 Task: Schedule a meeting for the sustainable fashion discussion.
Action: Mouse moved to (71, 93)
Screenshot: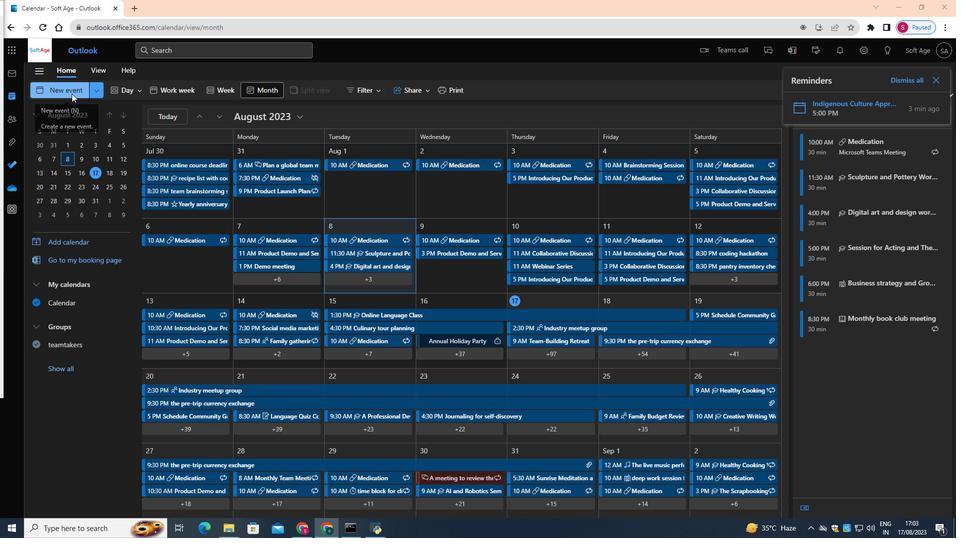 
Action: Mouse pressed left at (71, 93)
Screenshot: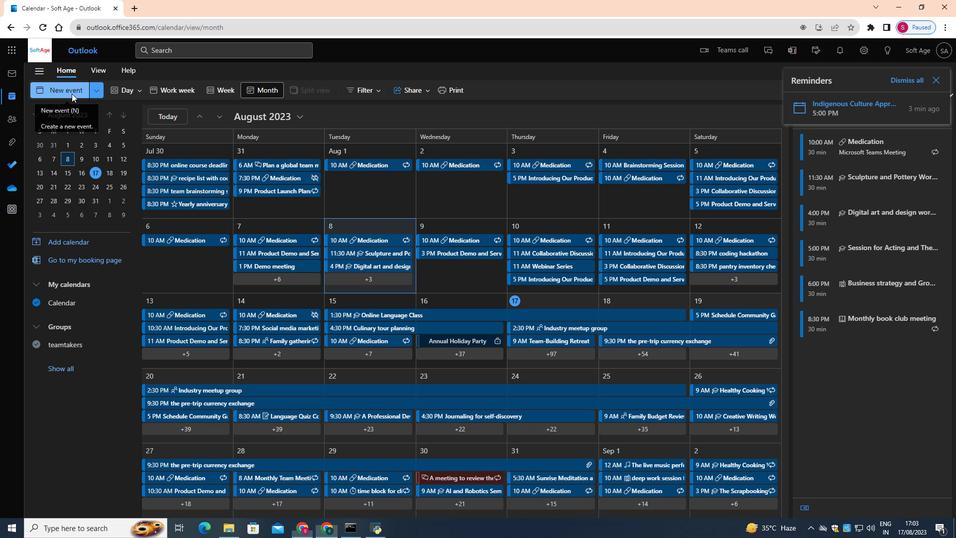 
Action: Mouse moved to (316, 156)
Screenshot: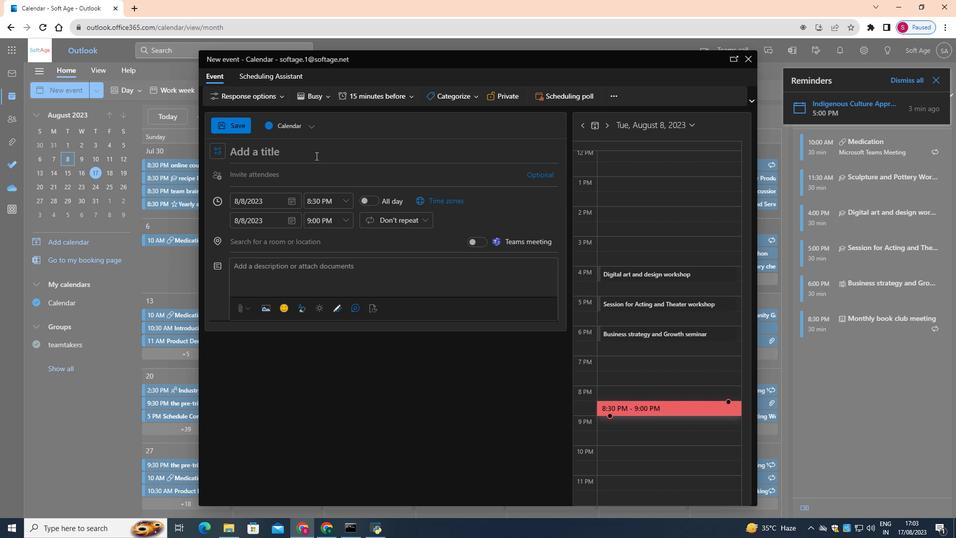
Action: Mouse pressed left at (316, 156)
Screenshot: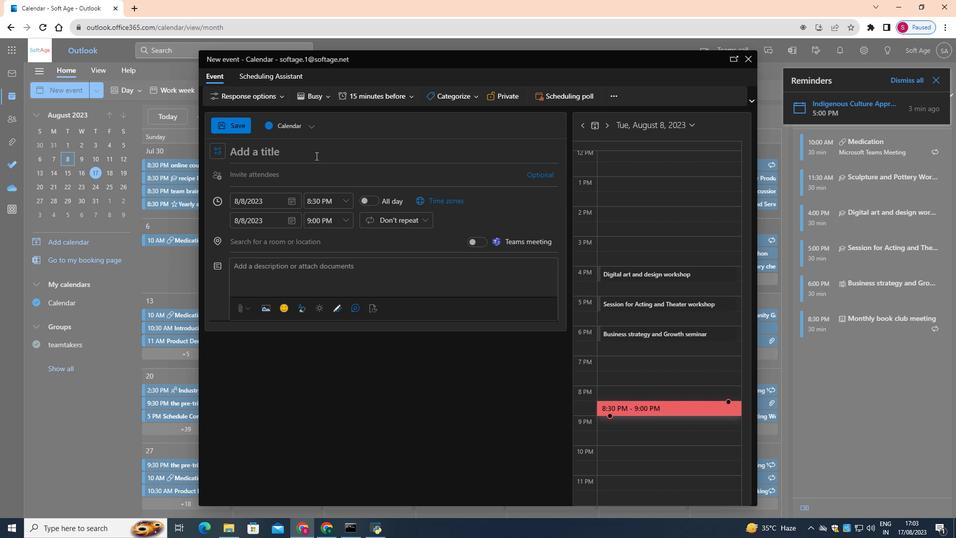 
Action: Key pressed <Key.shift>Sustainable<Key.space><Key.shift>Fashion<Key.space><Key.shift>Discussion<Key.space><Key.shift>Meeting
Screenshot: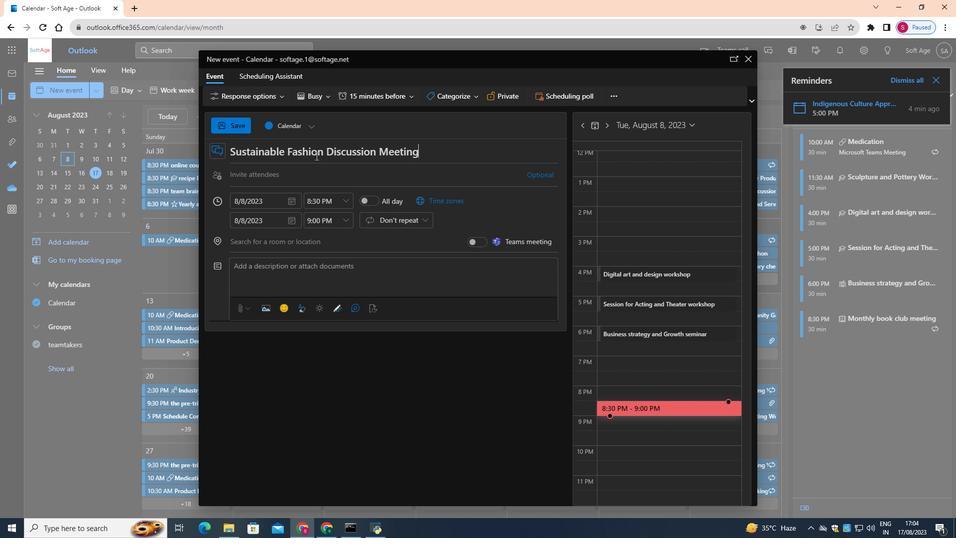 
Action: Mouse moved to (293, 200)
Screenshot: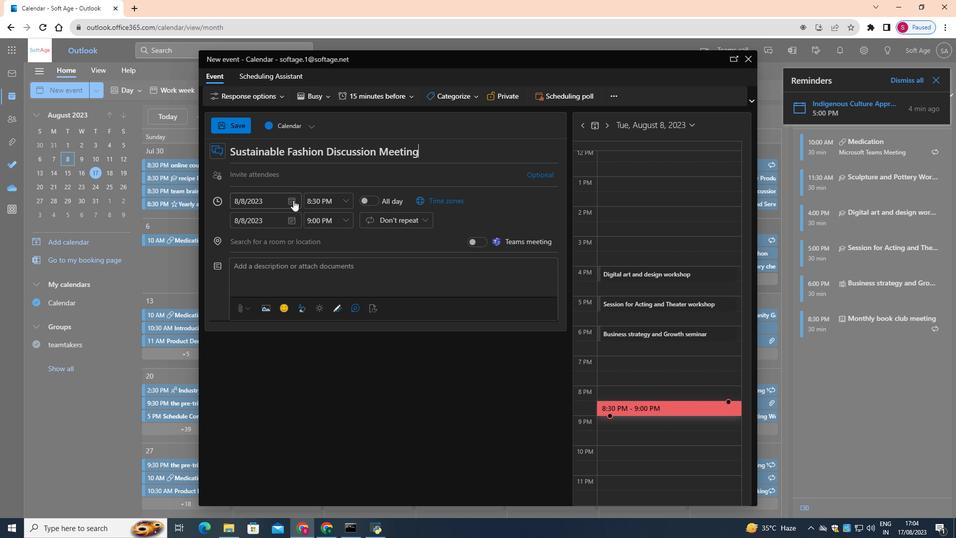 
Action: Mouse pressed left at (293, 200)
Screenshot: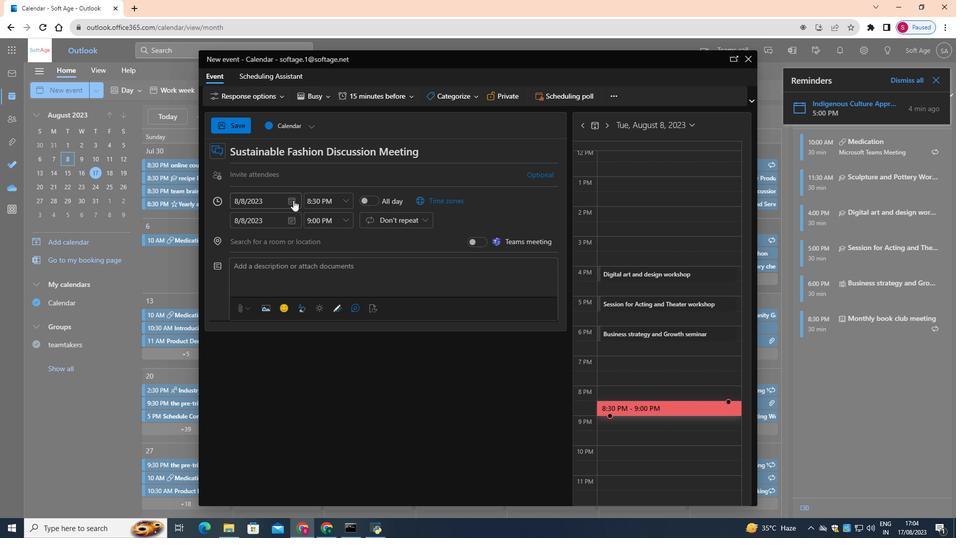 
Action: Mouse moved to (279, 294)
Screenshot: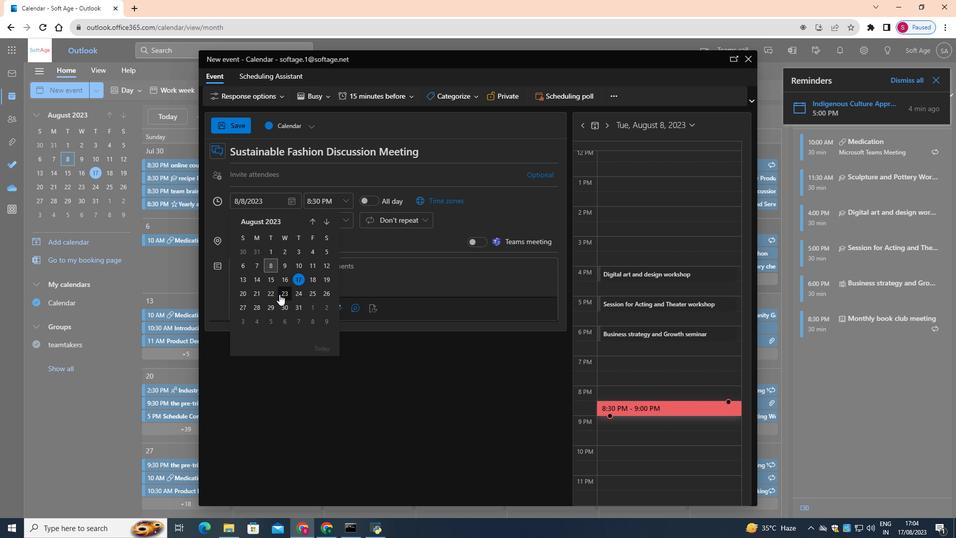 
Action: Mouse pressed left at (279, 294)
Screenshot: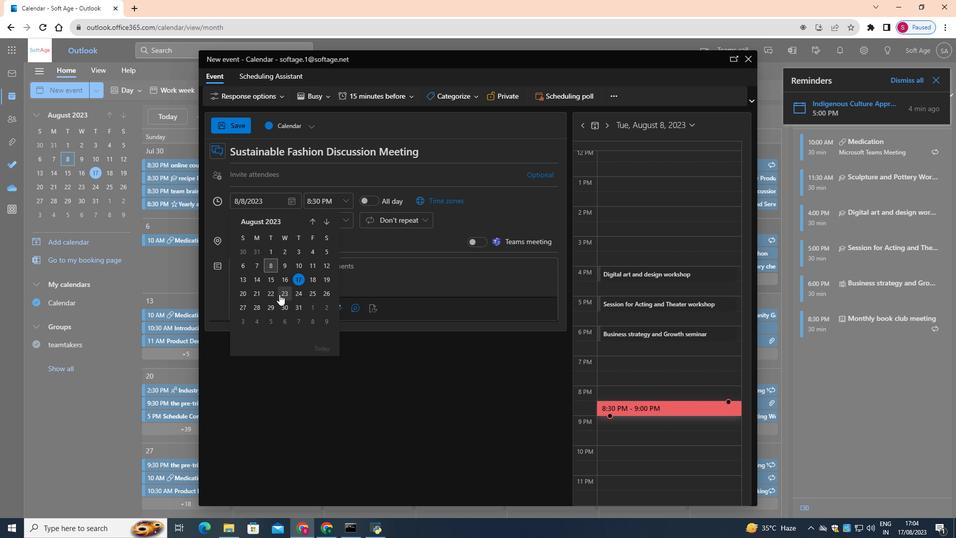 
Action: Mouse moved to (345, 200)
Screenshot: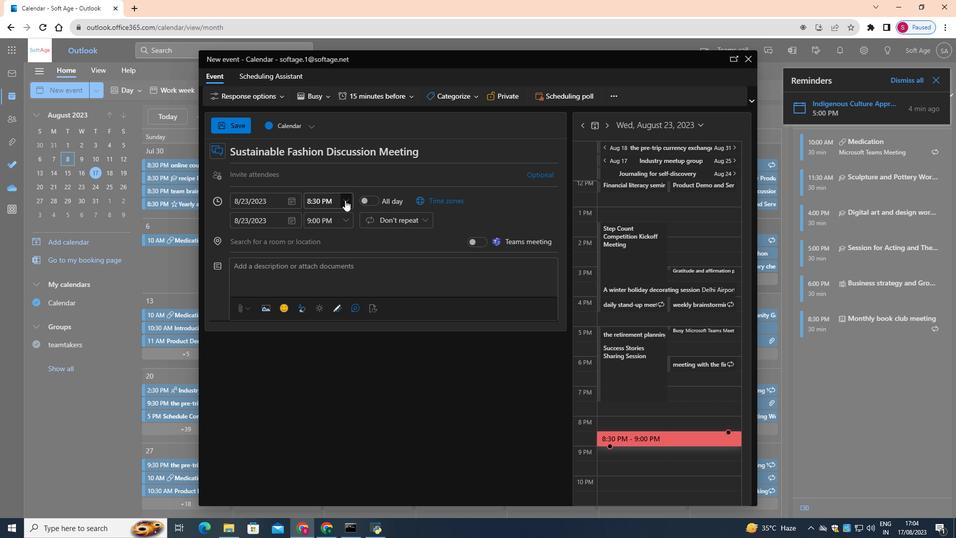 
Action: Mouse pressed left at (345, 200)
Screenshot: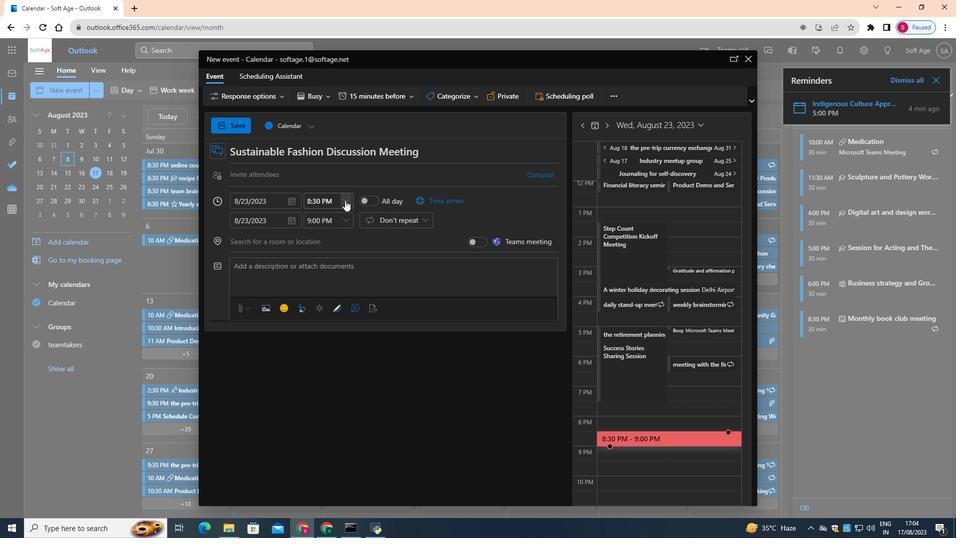 
Action: Mouse moved to (332, 256)
Screenshot: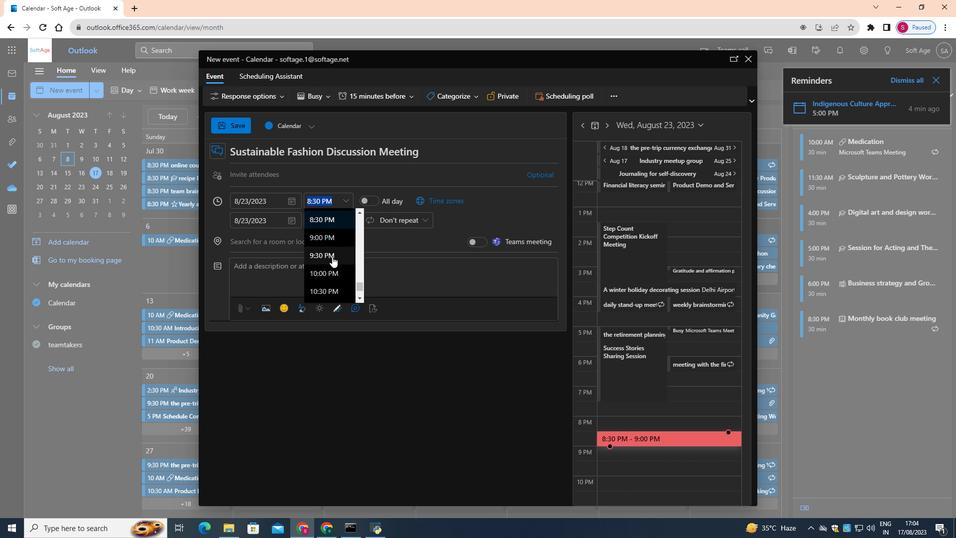 
Action: Mouse scrolled (332, 257) with delta (0, 0)
Screenshot: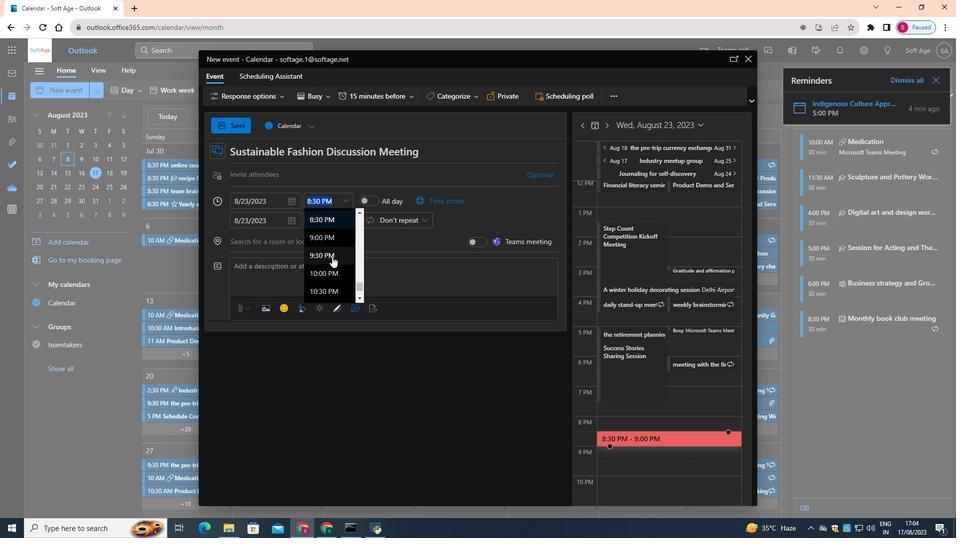 
Action: Mouse scrolled (332, 257) with delta (0, 0)
Screenshot: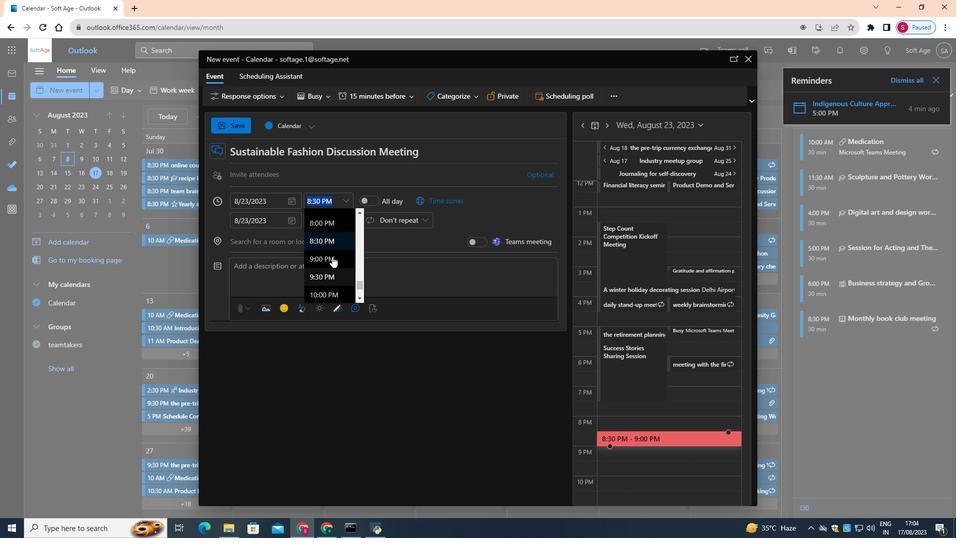 
Action: Mouse scrolled (332, 257) with delta (0, 0)
Screenshot: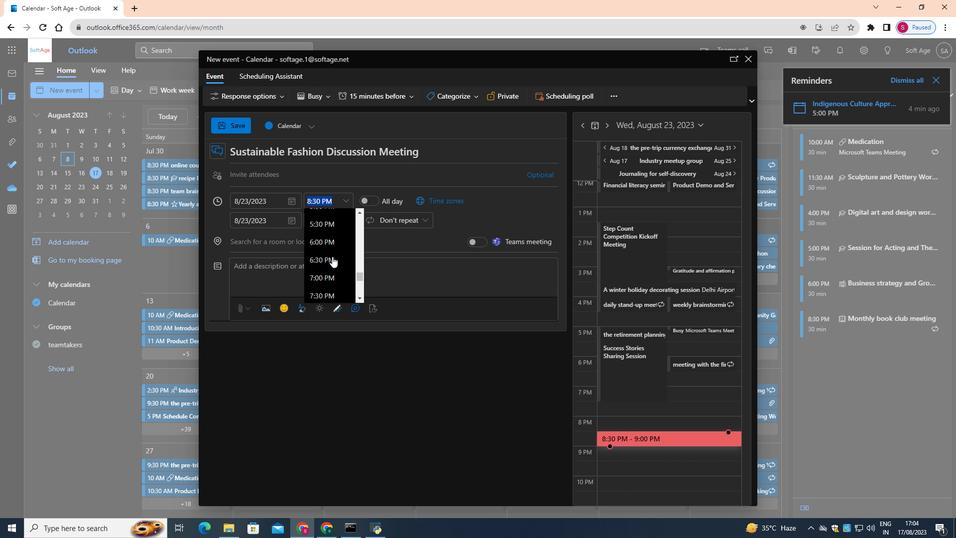 
Action: Mouse scrolled (332, 257) with delta (0, 0)
Screenshot: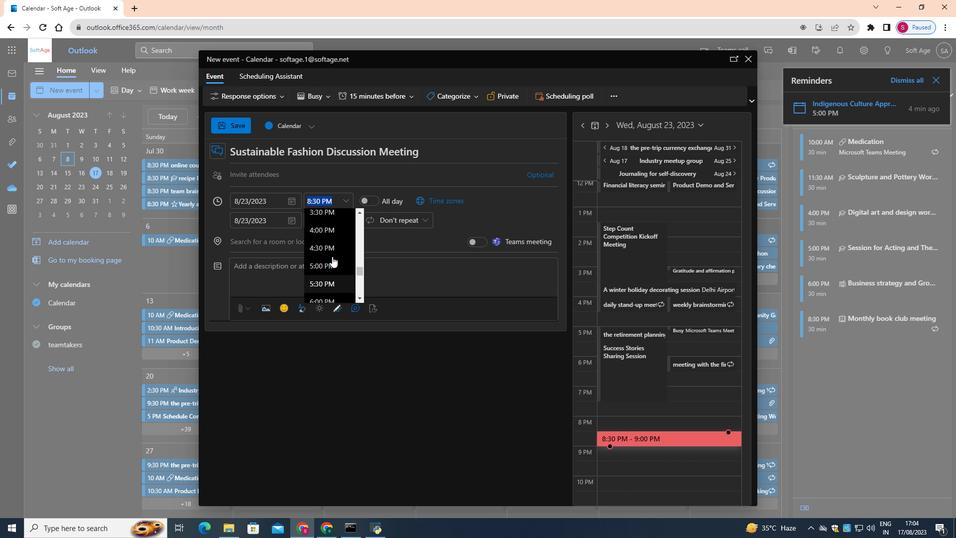 
Action: Mouse scrolled (332, 257) with delta (0, 0)
Screenshot: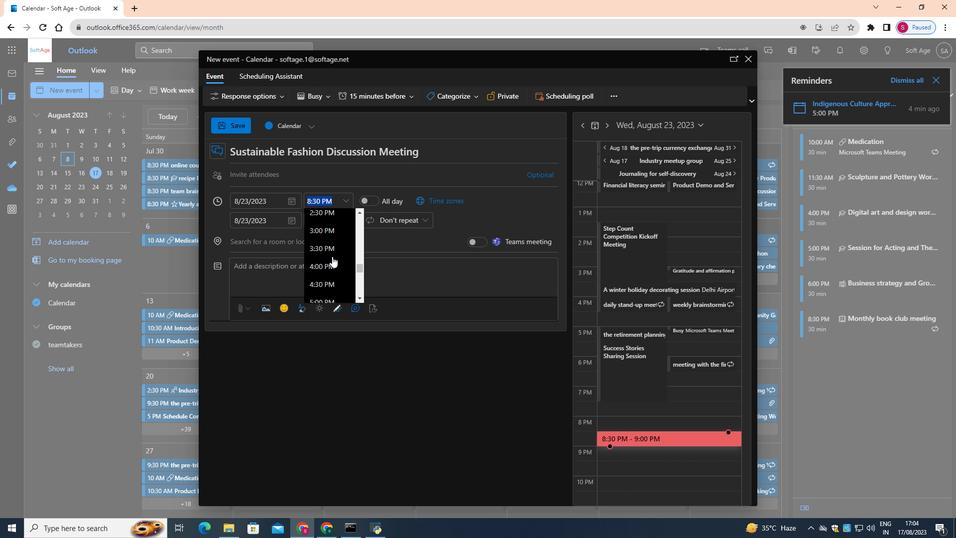 
Action: Mouse moved to (321, 268)
Screenshot: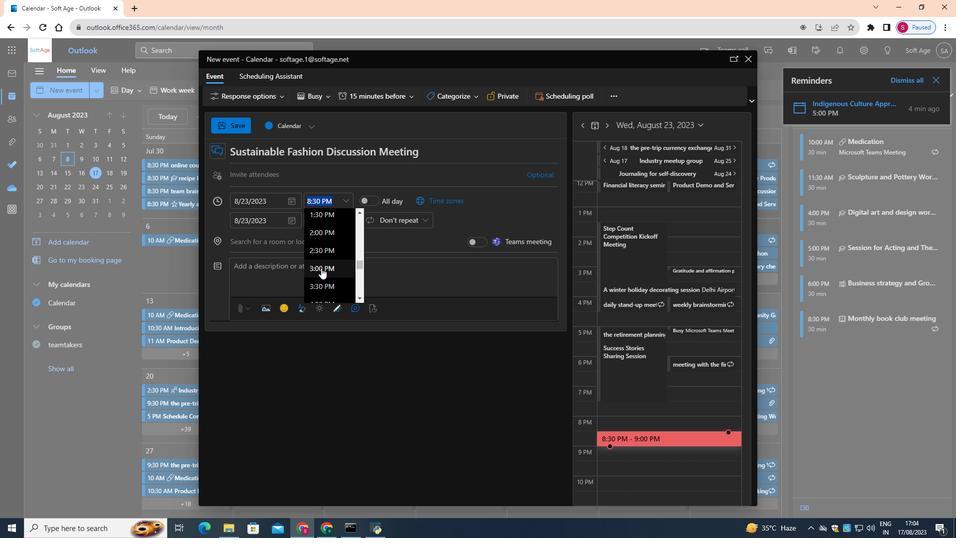 
Action: Mouse pressed left at (321, 268)
Screenshot: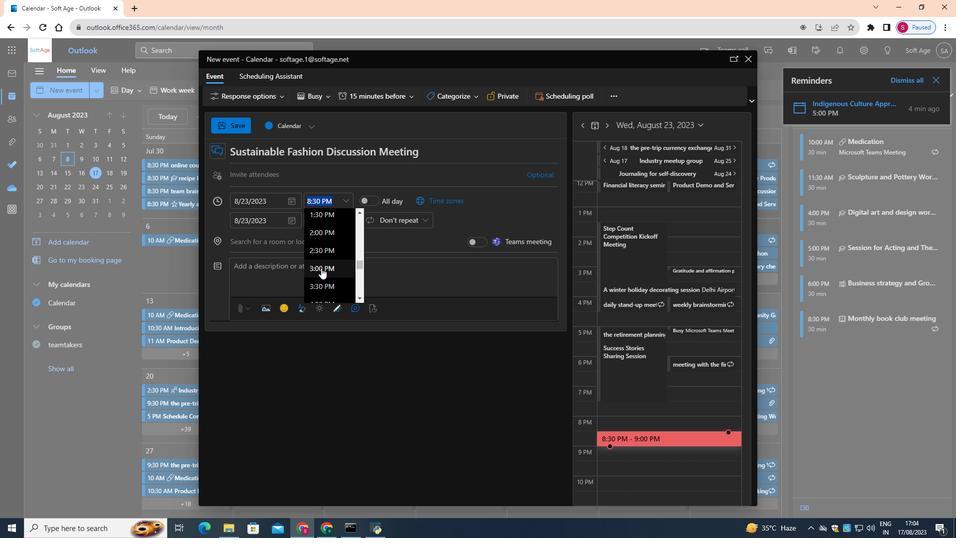 
Action: Mouse moved to (342, 220)
Screenshot: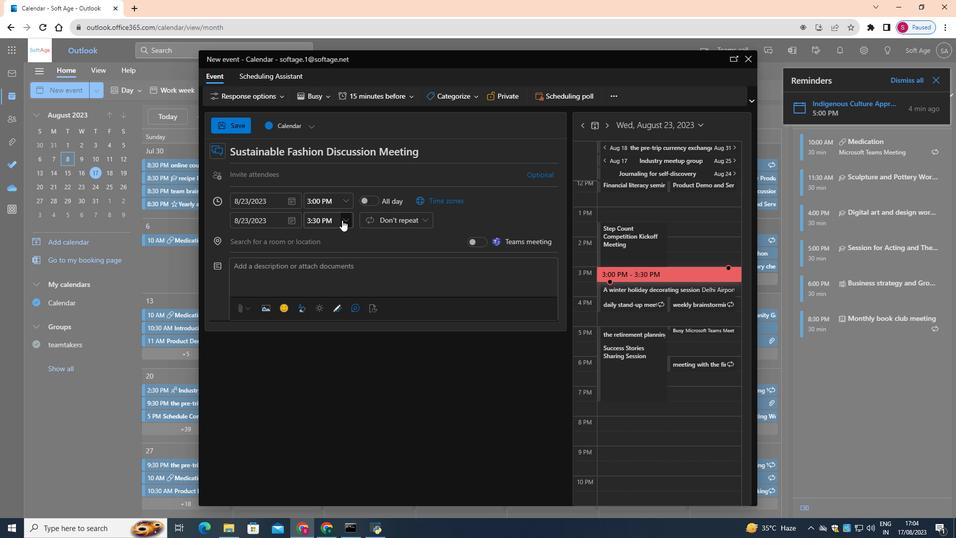 
Action: Mouse pressed left at (342, 220)
Screenshot: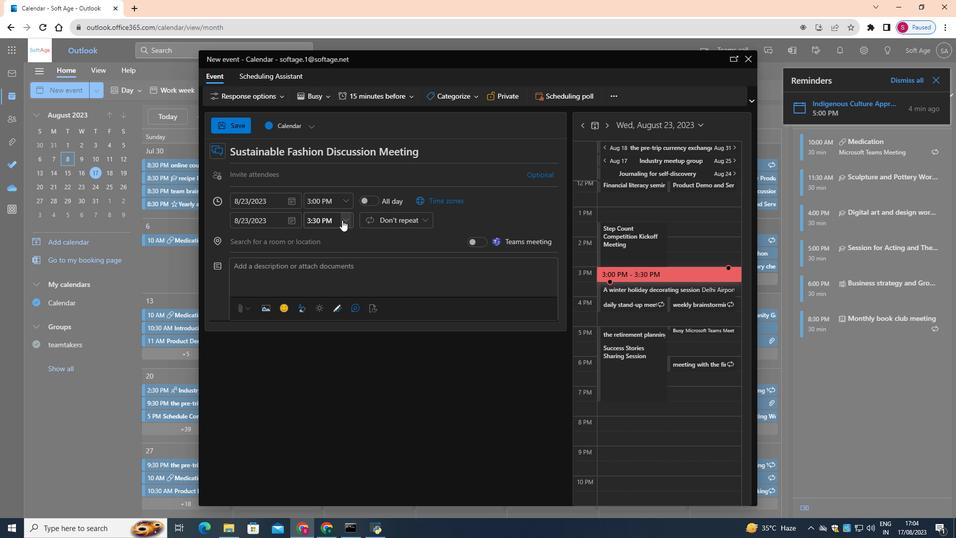 
Action: Mouse moved to (331, 261)
Screenshot: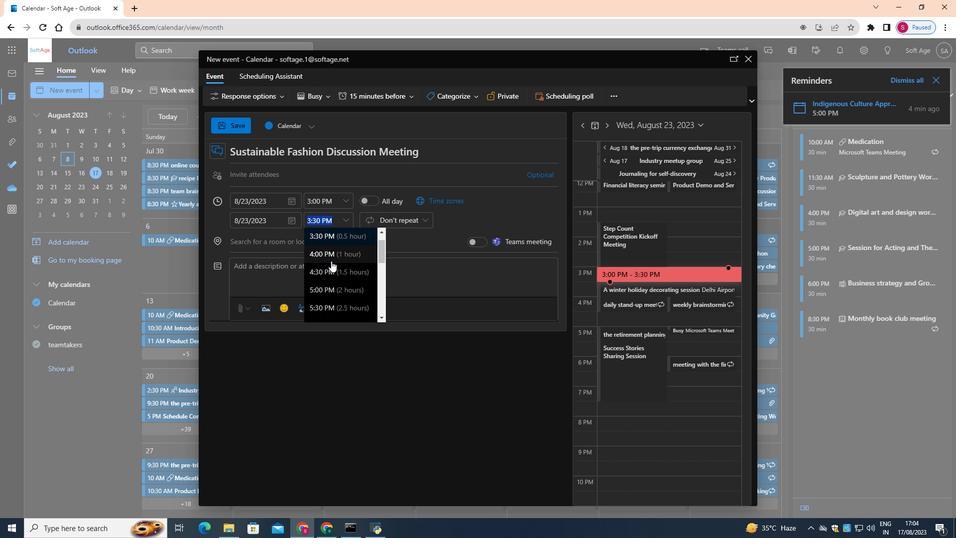 
Action: Mouse scrolled (331, 260) with delta (0, 0)
Screenshot: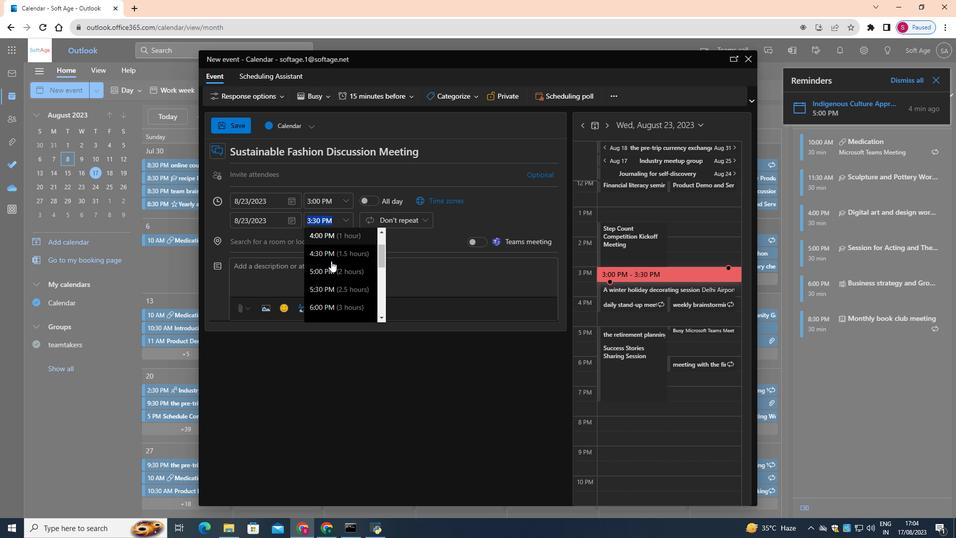 
Action: Mouse scrolled (331, 261) with delta (0, 0)
Screenshot: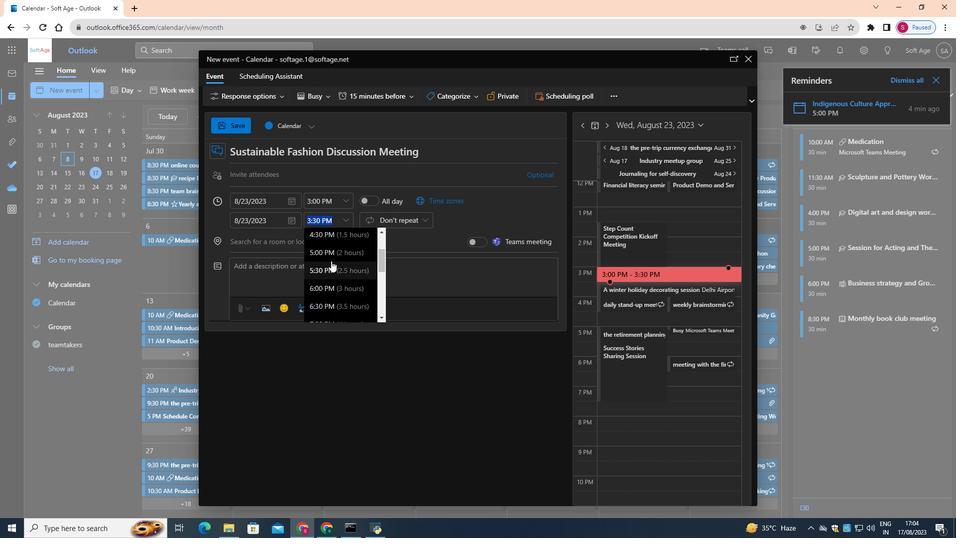
Action: Mouse moved to (327, 288)
Screenshot: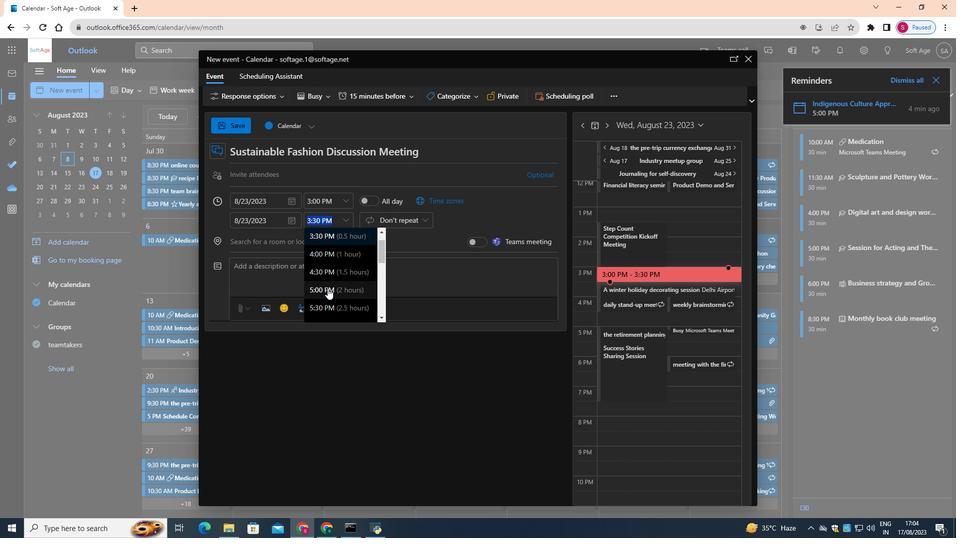 
Action: Mouse pressed left at (327, 288)
Screenshot: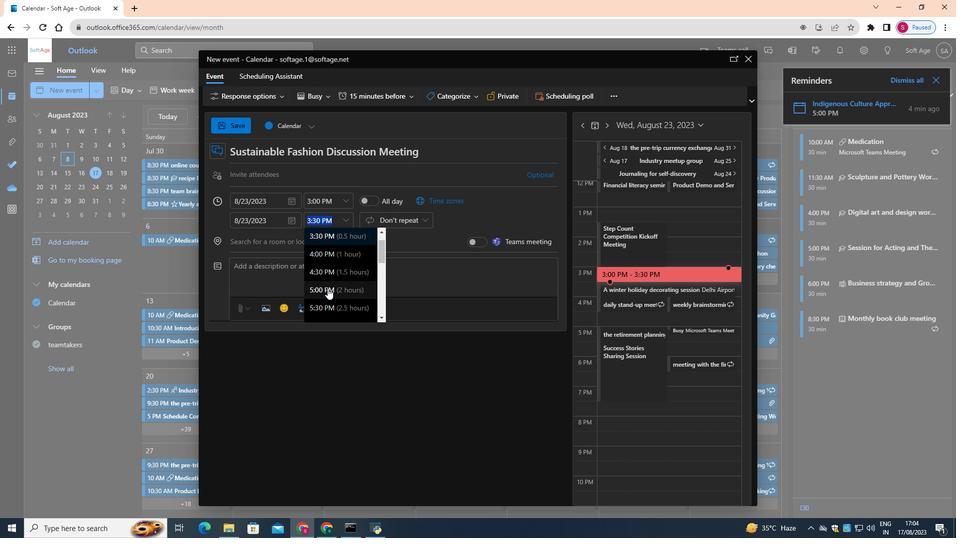 
Action: Mouse moved to (369, 286)
Screenshot: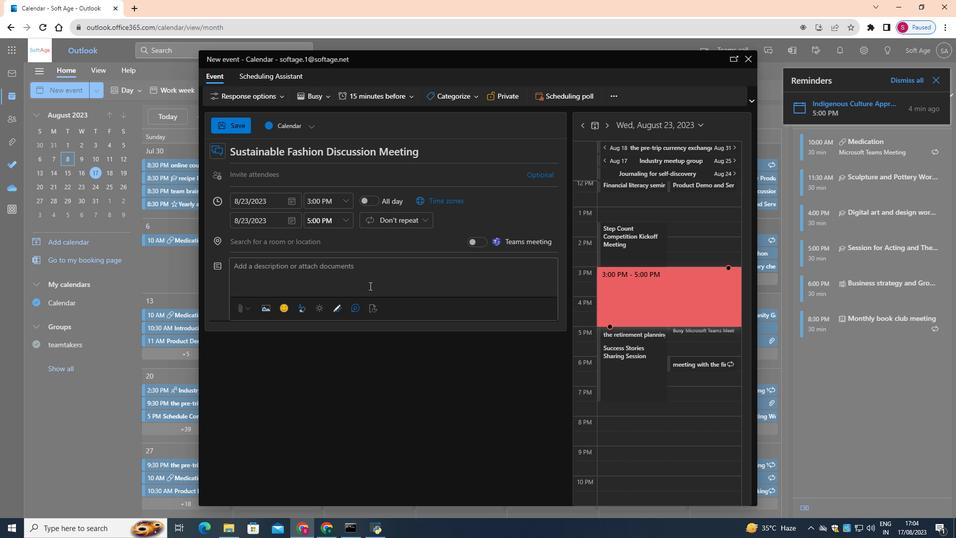 
Action: Mouse pressed left at (369, 286)
Screenshot: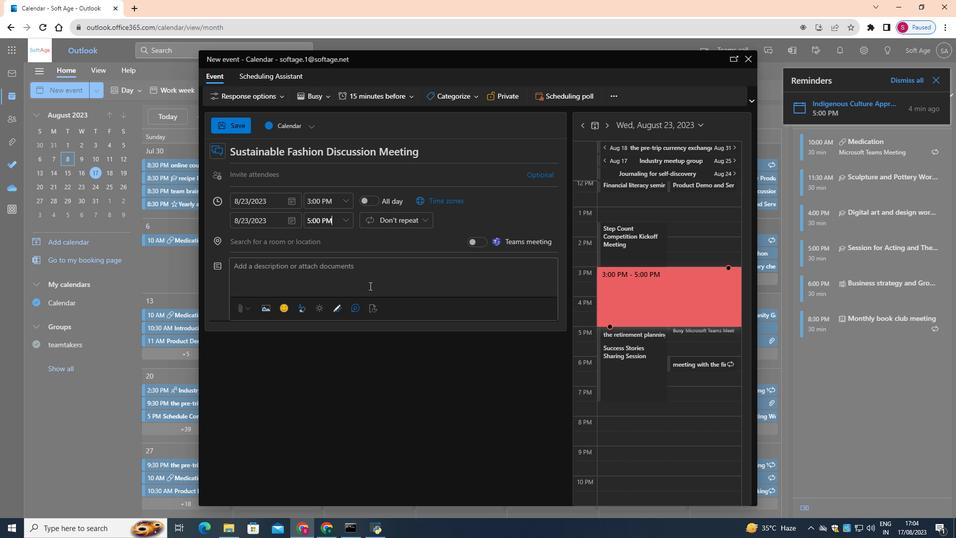 
Action: Mouse moved to (686, 339)
Screenshot: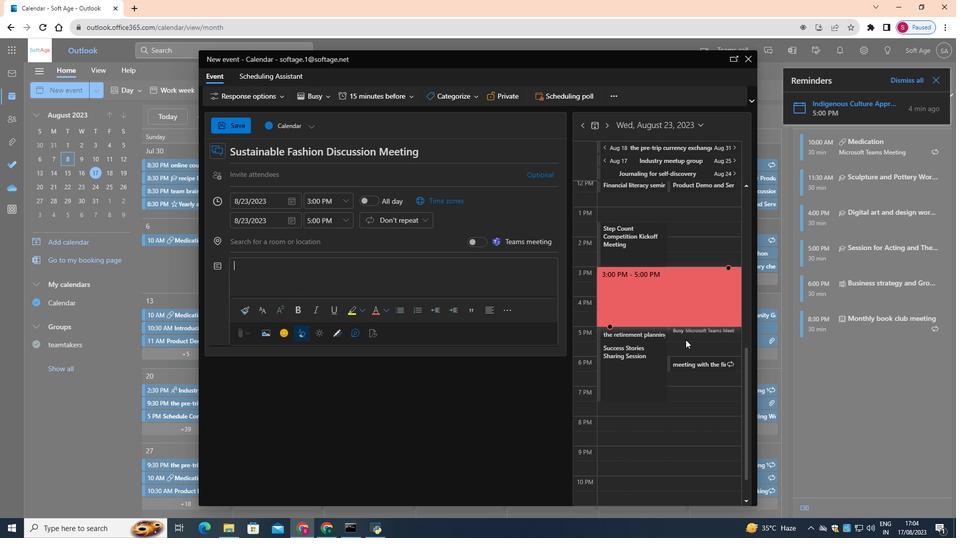 
Action: Key pressed <Key.shift>Join<Key.space>us<Key.space>for<Key.space>an<Key.space>engaging<Key.space><Key.shift>Sustainable<Key.space><Key.shift>Fashion<Key.space><Key.shift>Discussion<Key.space><Key.shift>Meeting,<Key.space>where<Key.space>we'll<Key.space>explore<Key.space>the<Key.space>intersection<Key.space>of<Key.space>style<Key.space>and<Key.space>sustainability<Key.space>and<Key.space>discuss<Key.space>ways<Key.space>to<Key.space>make<Key.space>more<Key.space>conscious<Key.space>fashion<Key.space>choices.
Screenshot: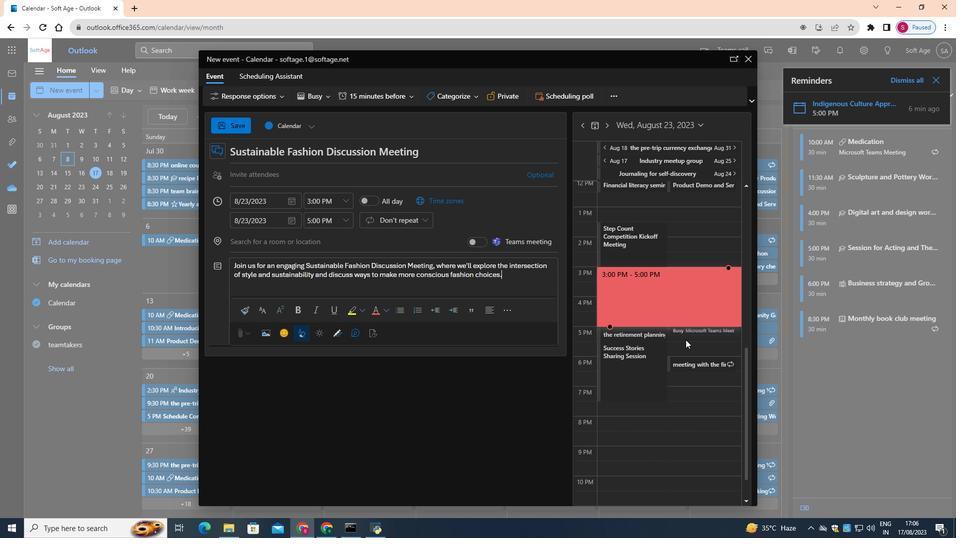 
Action: Mouse moved to (234, 268)
Screenshot: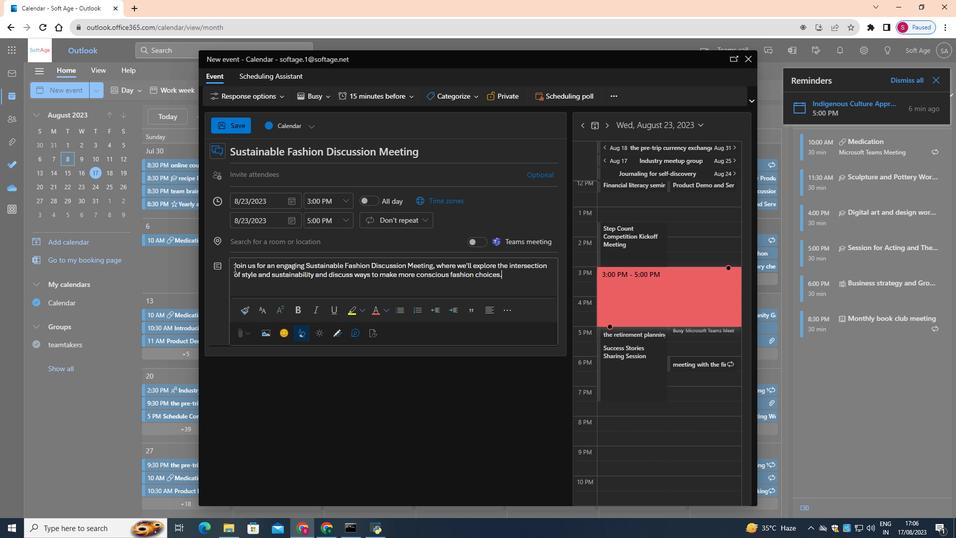 
Action: Mouse pressed left at (234, 268)
Screenshot: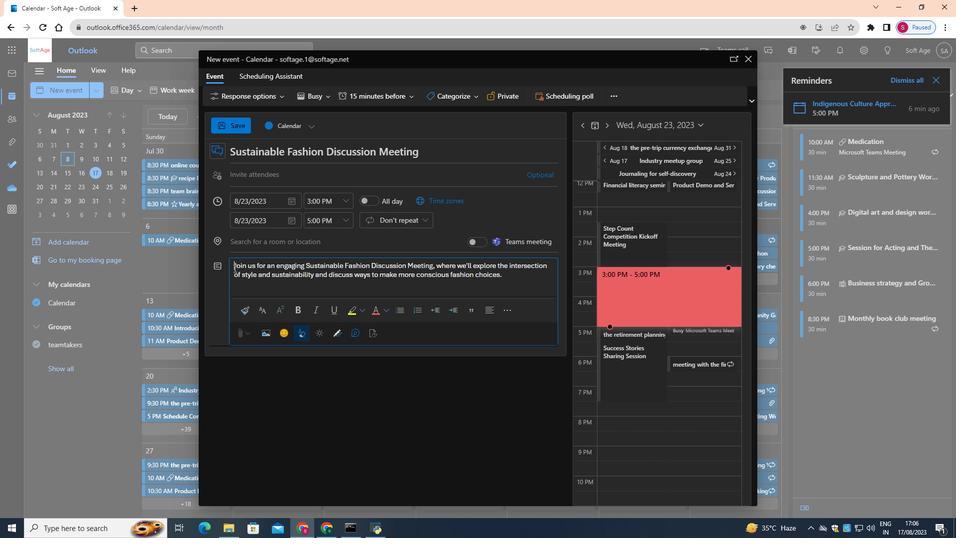 
Action: Mouse moved to (387, 304)
Screenshot: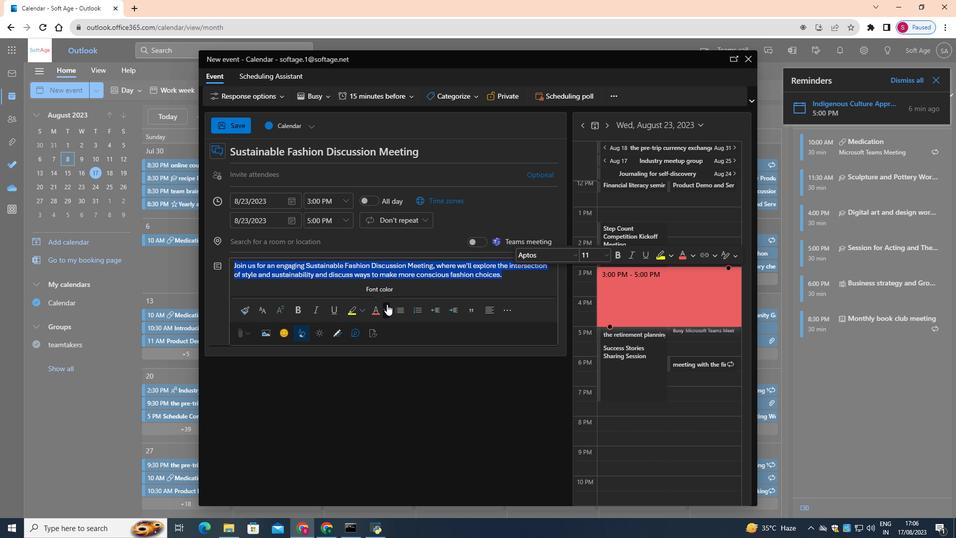 
Action: Mouse pressed left at (387, 304)
Screenshot: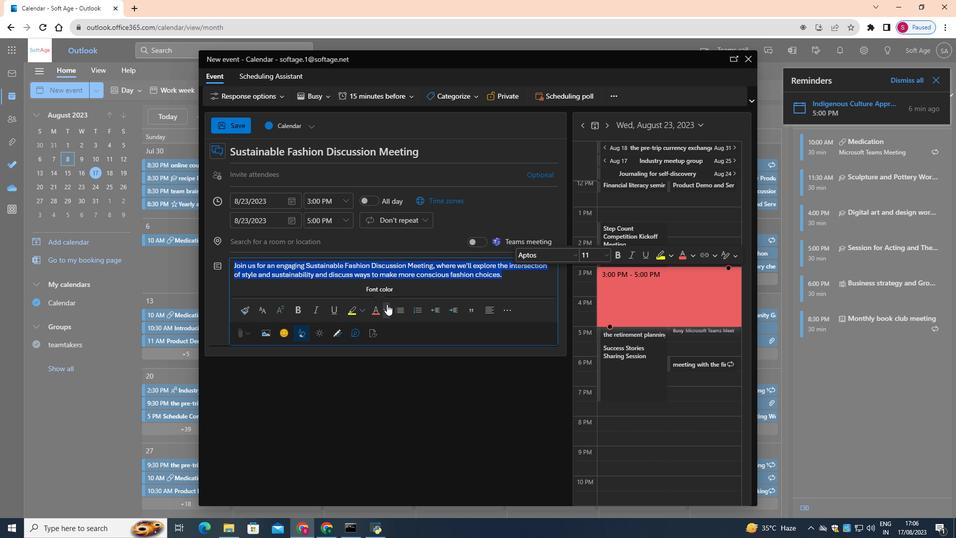 
Action: Mouse moved to (395, 359)
Screenshot: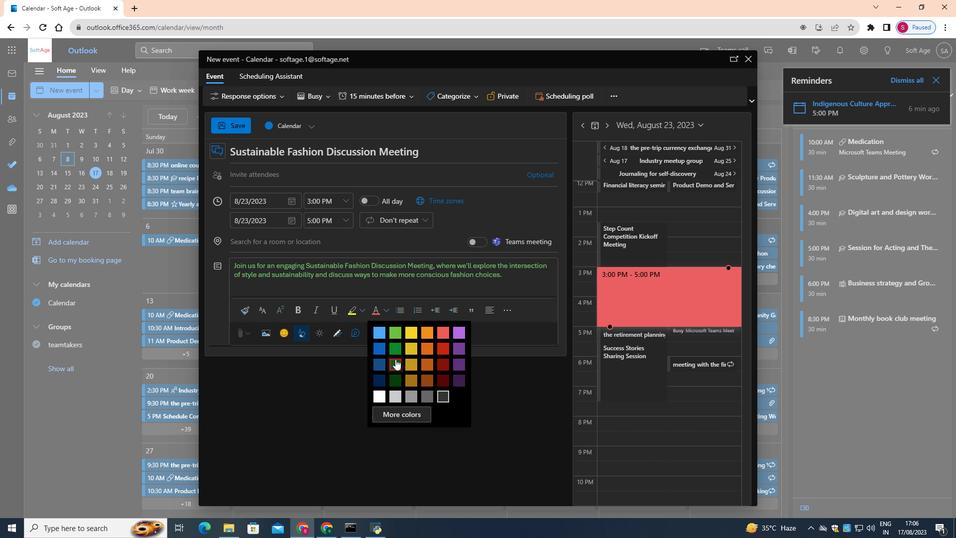 
Action: Mouse pressed left at (395, 359)
Screenshot: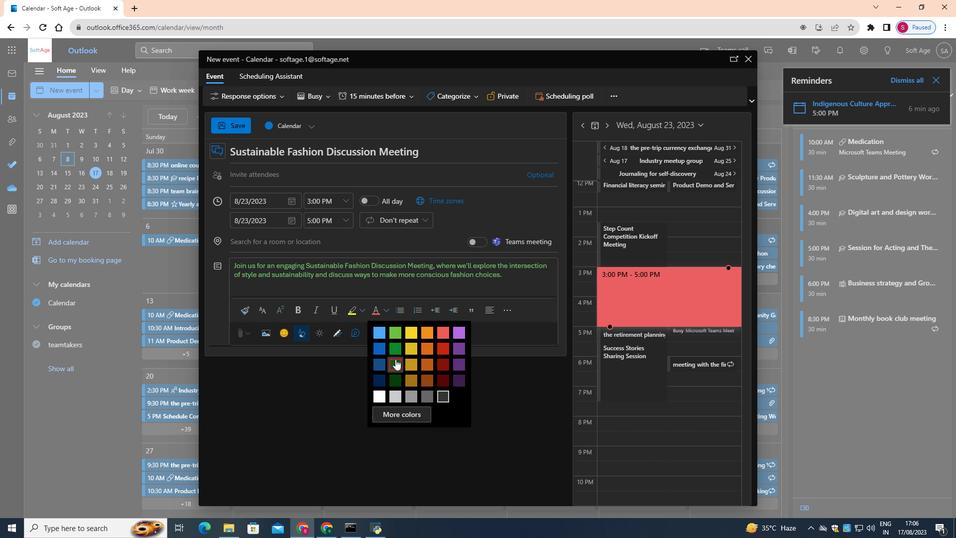 
Action: Mouse moved to (299, 311)
Screenshot: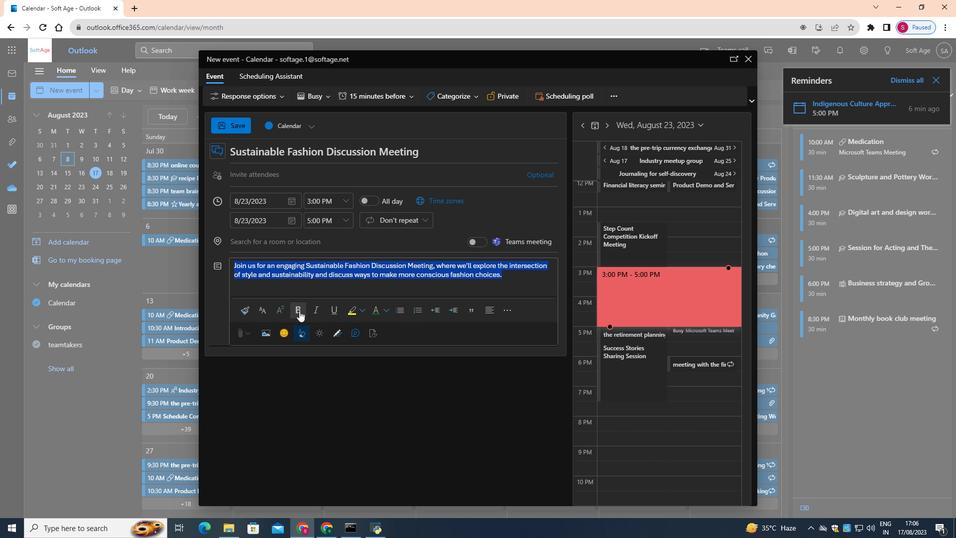
Action: Mouse pressed left at (299, 311)
Screenshot: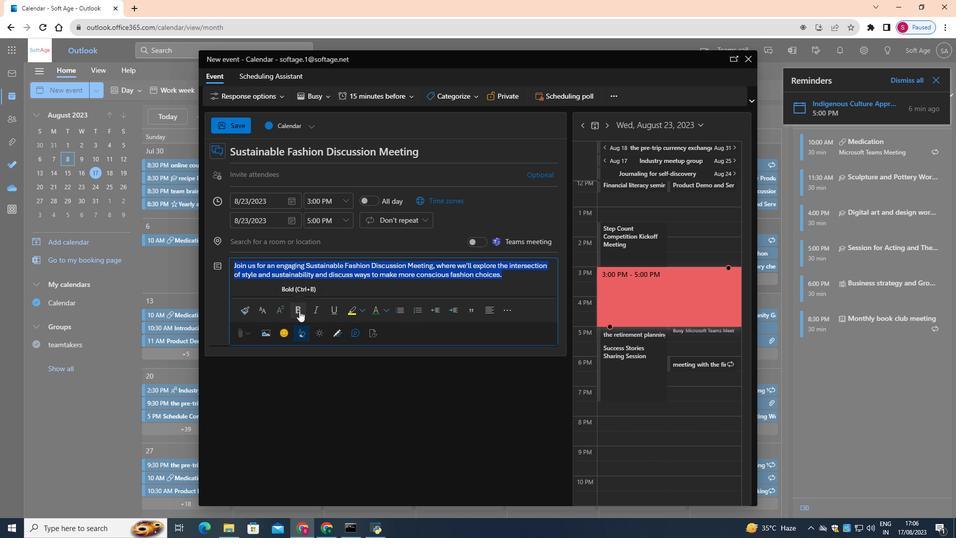 
Action: Mouse moved to (240, 128)
Screenshot: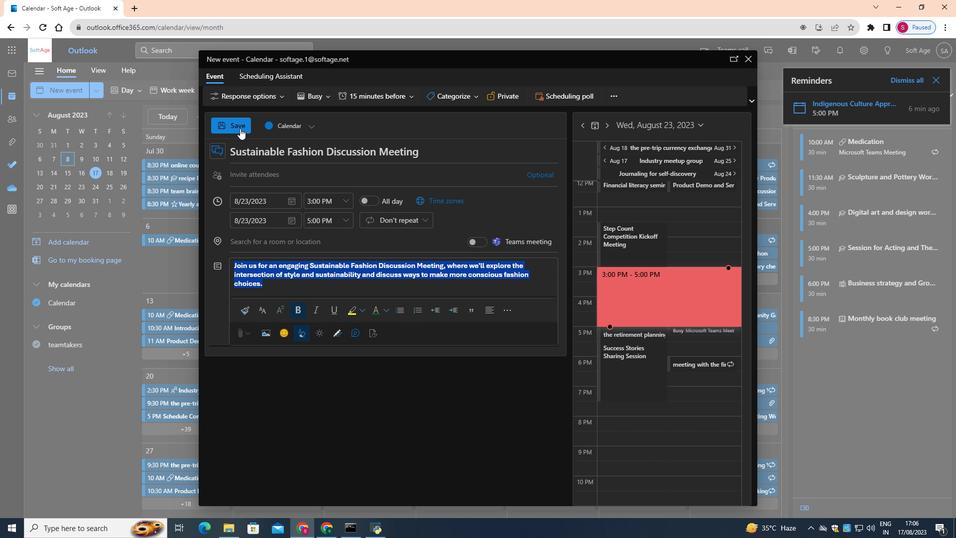 
Action: Mouse pressed left at (240, 128)
Screenshot: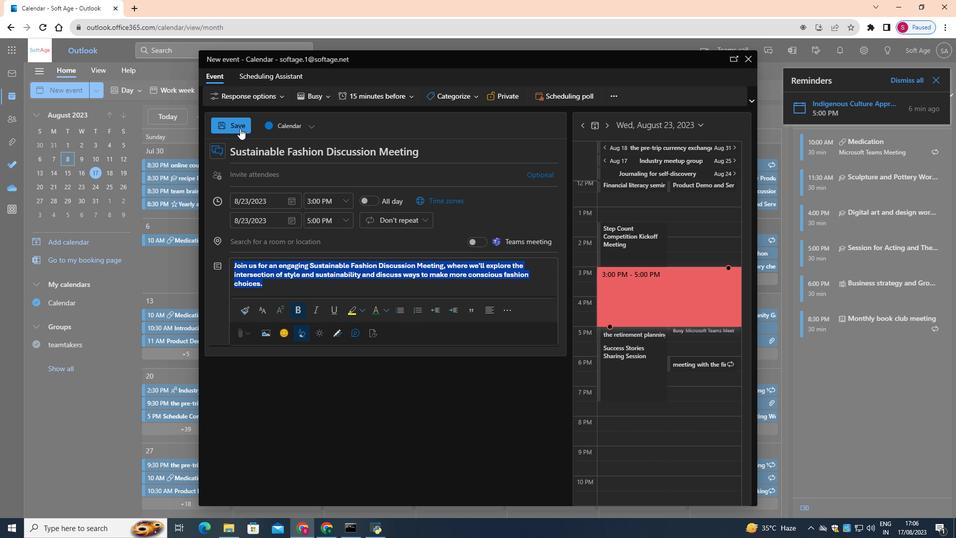 
